 Task: Add an event with the title Casual Coffee Meeting with Business Partner, date '2023/10/20', time 8:50 AM to 10:50 AM, logged in from the account softage.10@softage.netand send the event invitation to softage.4@softage.net and softage.5@softage.net. Set a reminder for the event 30 minutes before
Action: Mouse moved to (84, 121)
Screenshot: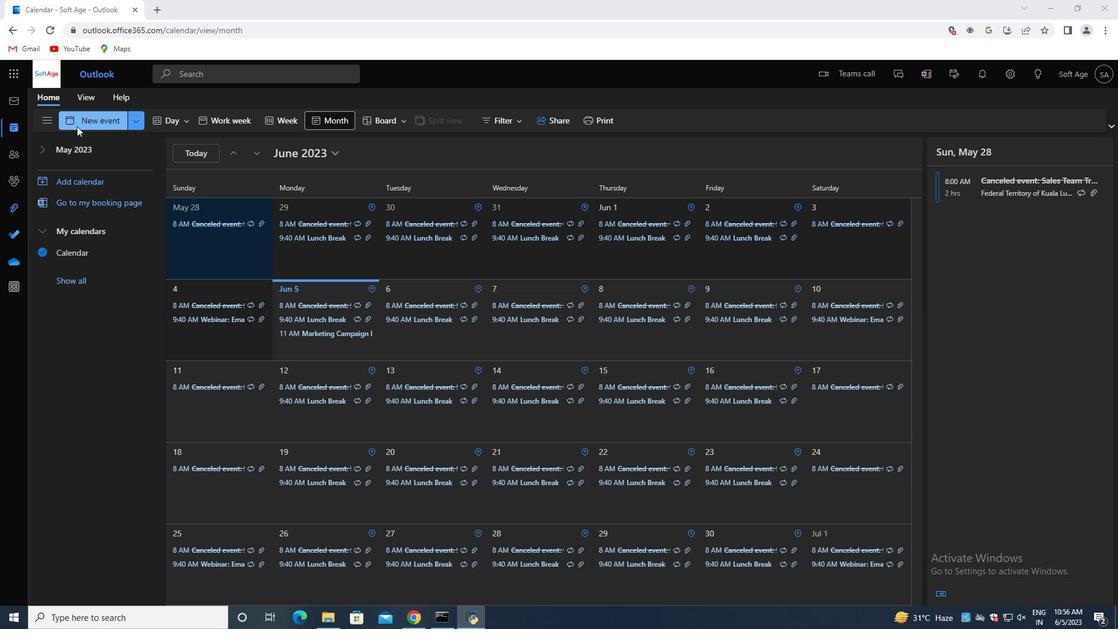 
Action: Mouse pressed left at (84, 121)
Screenshot: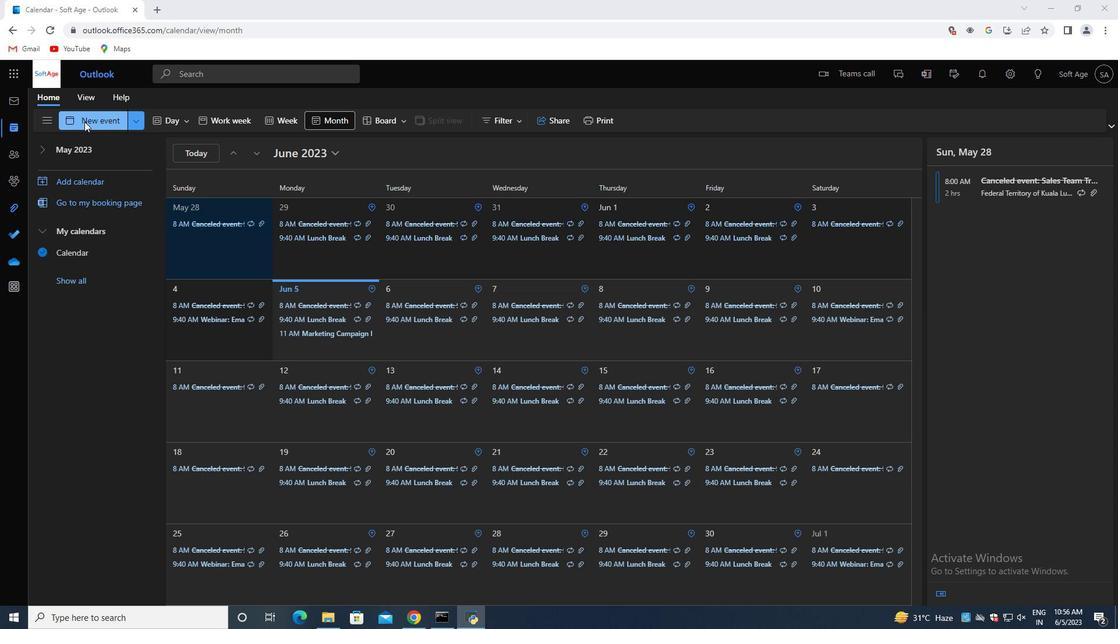 
Action: Mouse moved to (340, 191)
Screenshot: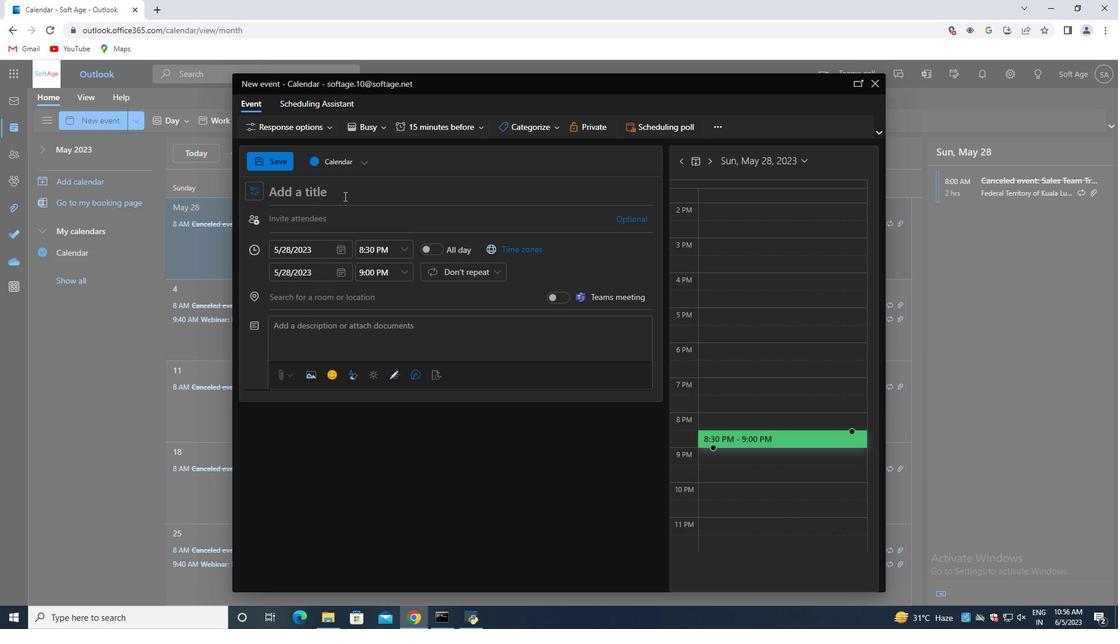 
Action: Mouse pressed left at (340, 191)
Screenshot: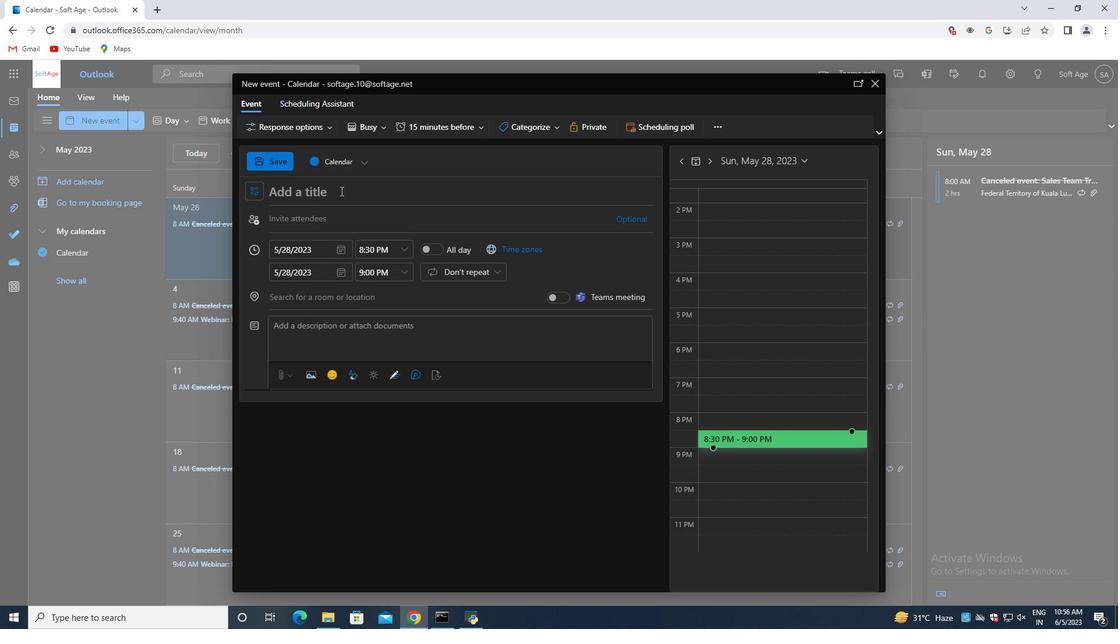 
Action: Mouse moved to (339, 191)
Screenshot: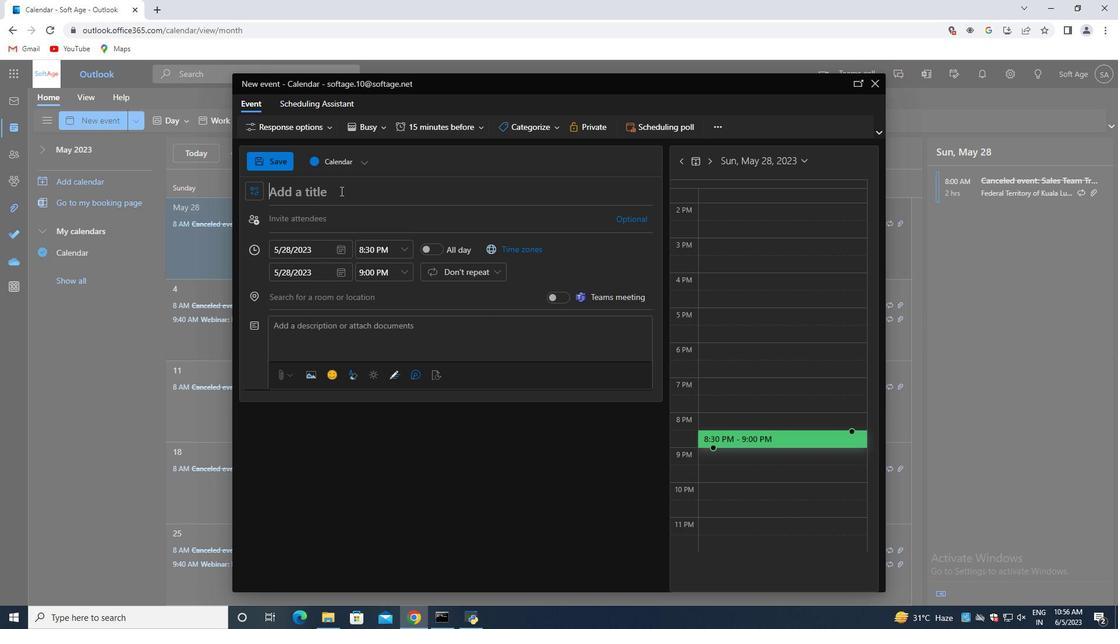 
Action: Key pressed <Key.shift>Casual<Key.space><Key.shift>Coffee<Key.space><Key.shift>Meeting<Key.space><Key.shift>W<Key.backspace>with<Key.space><Key.shift><Key.shift><Key.shift><Key.shift><Key.shift><Key.shift><Key.shift><Key.shift><Key.shift>Business<Key.space><Key.shift>Partner
Screenshot: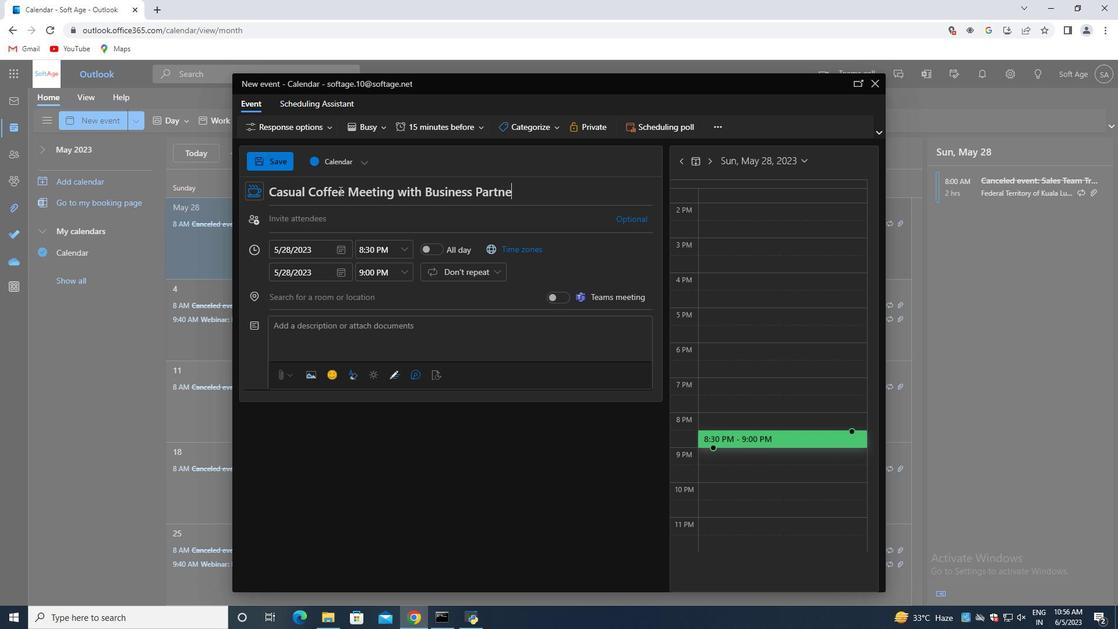 
Action: Mouse moved to (342, 250)
Screenshot: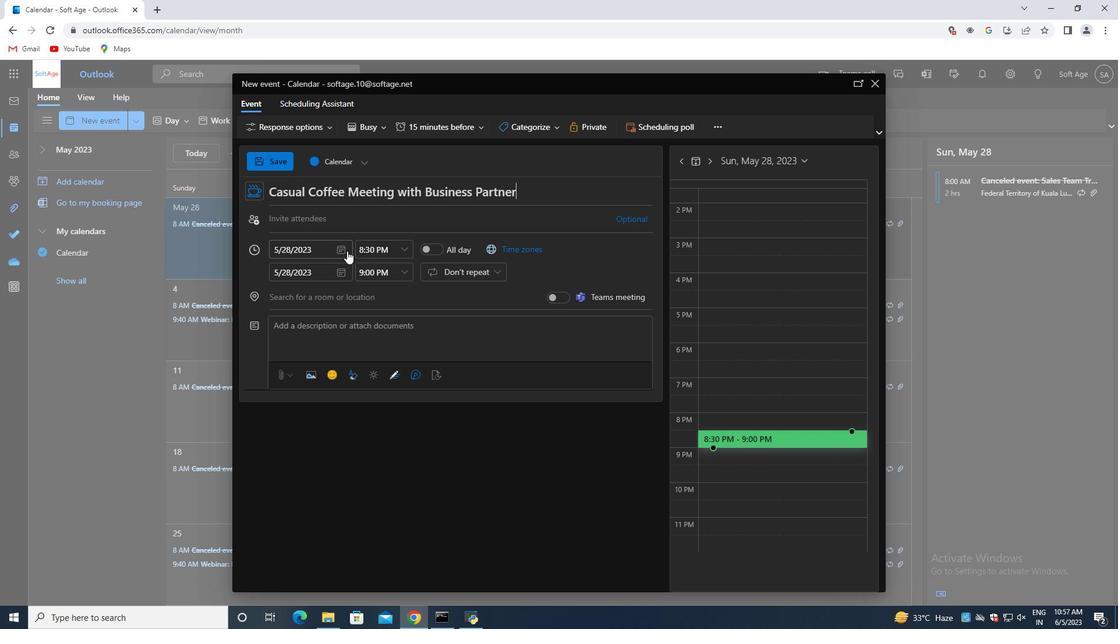 
Action: Mouse pressed left at (342, 250)
Screenshot: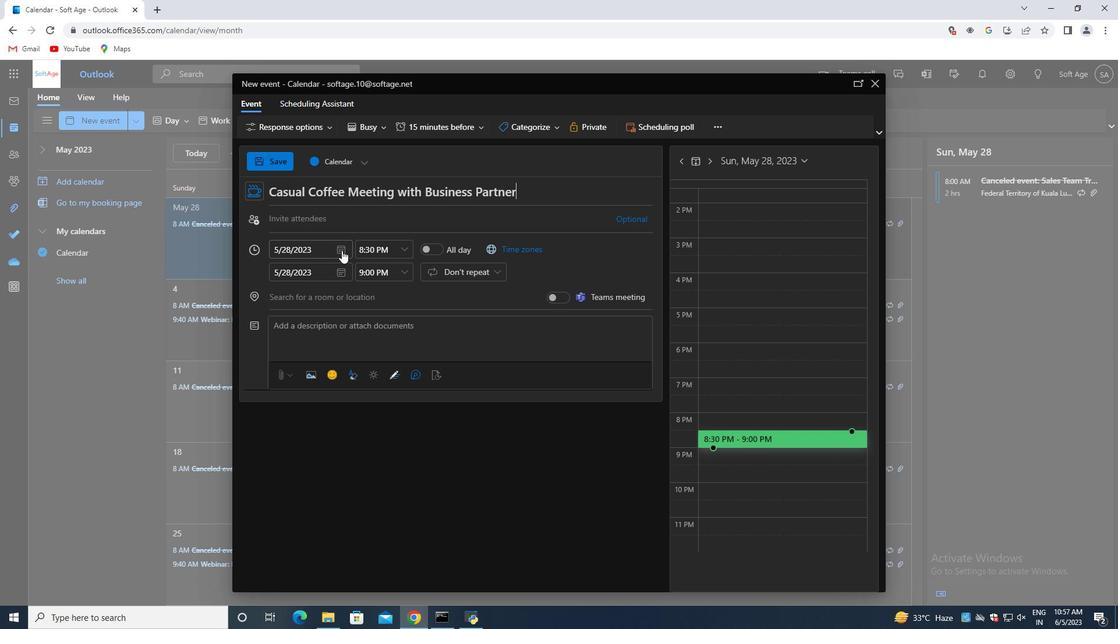 
Action: Mouse moved to (382, 269)
Screenshot: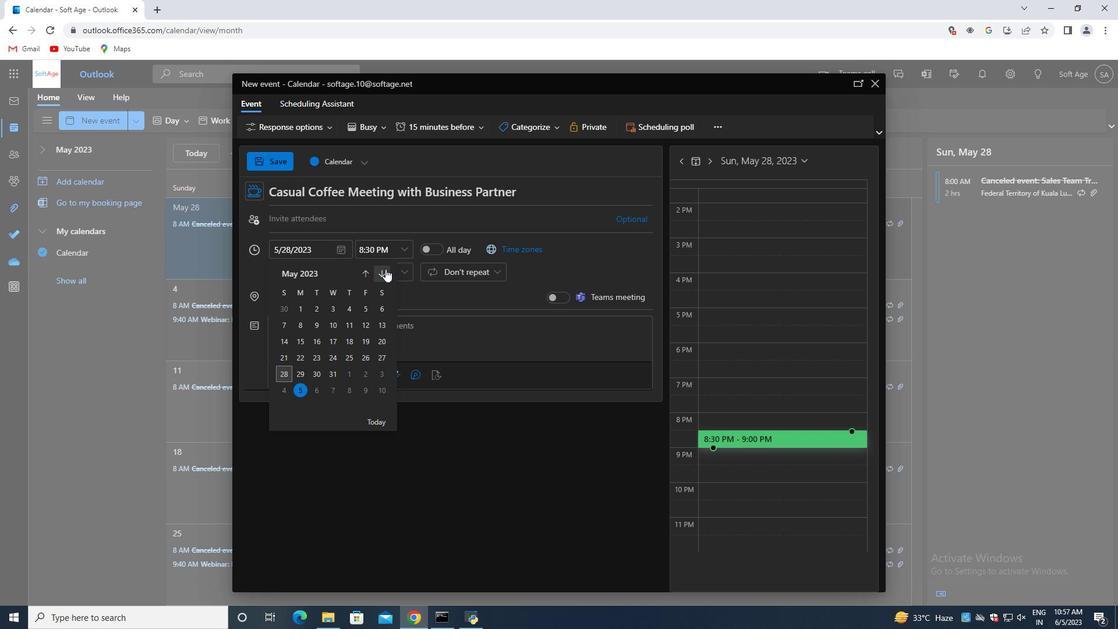 
Action: Mouse pressed left at (382, 269)
Screenshot: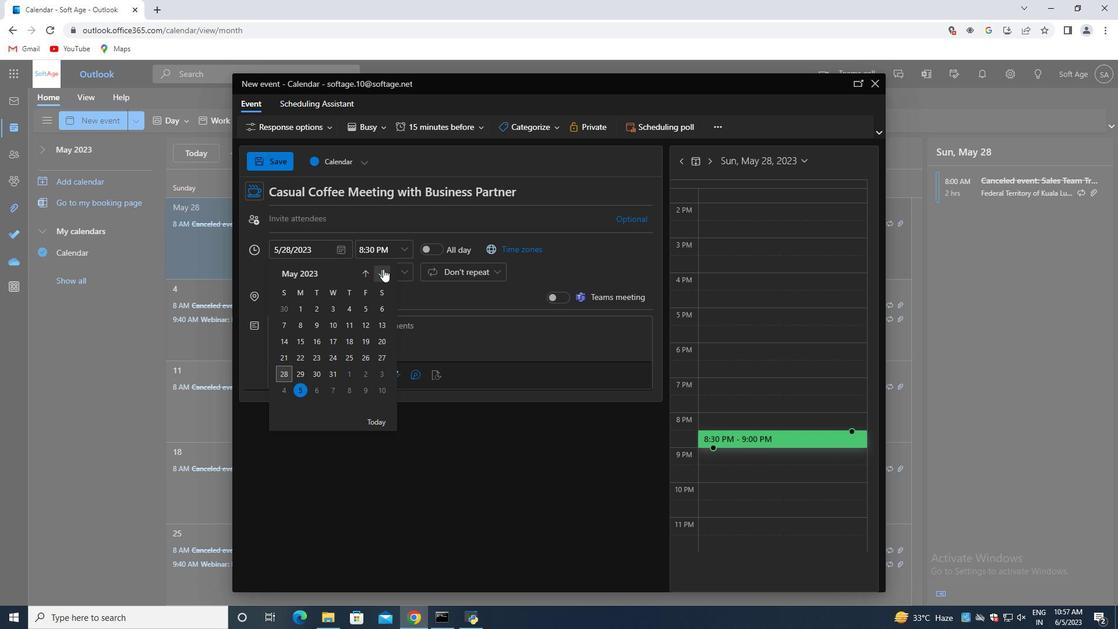
Action: Mouse pressed left at (382, 269)
Screenshot: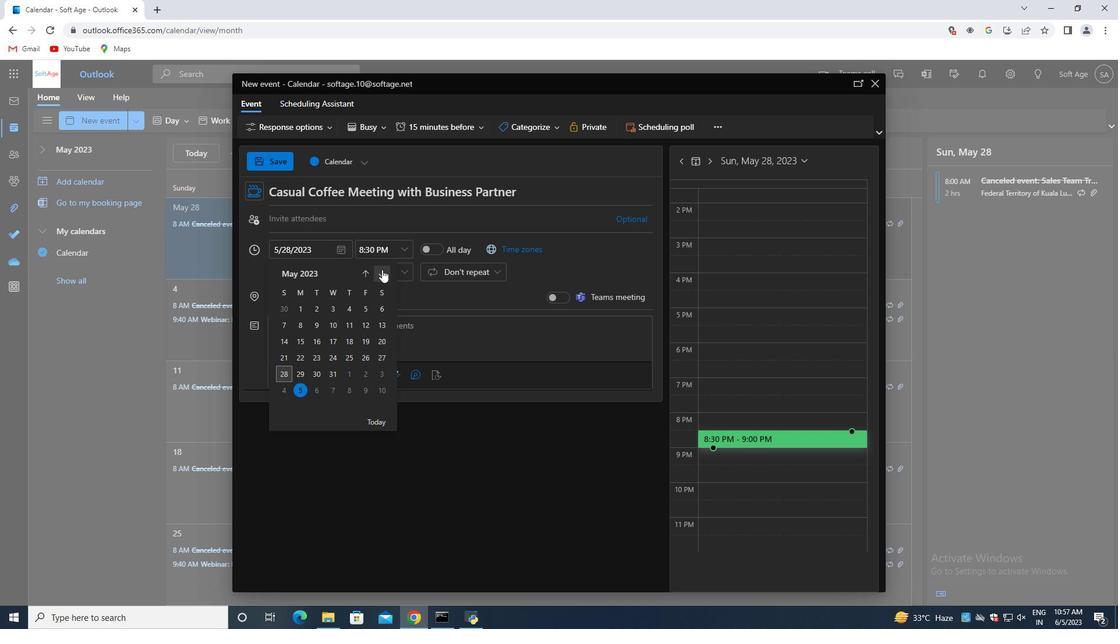 
Action: Mouse pressed left at (382, 269)
Screenshot: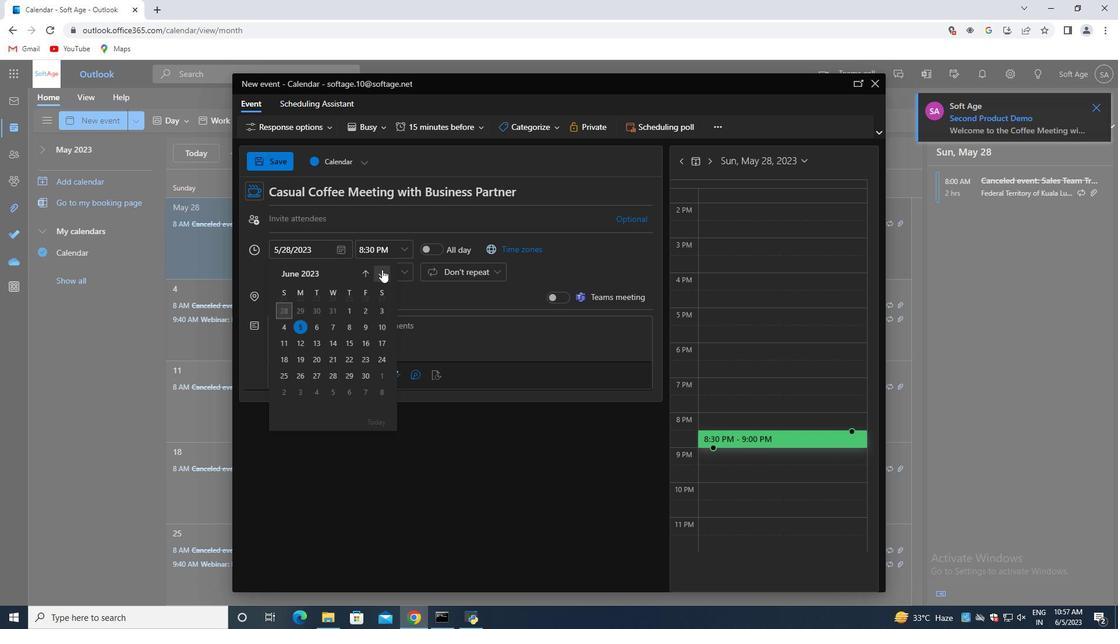 
Action: Mouse moved to (381, 269)
Screenshot: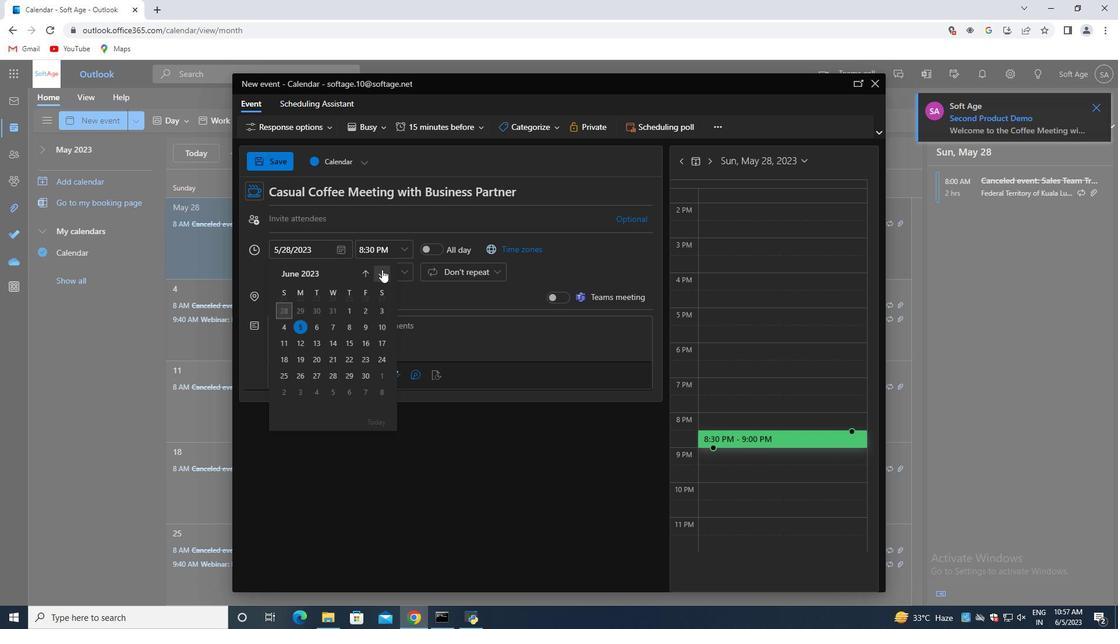 
Action: Mouse pressed left at (381, 269)
Screenshot: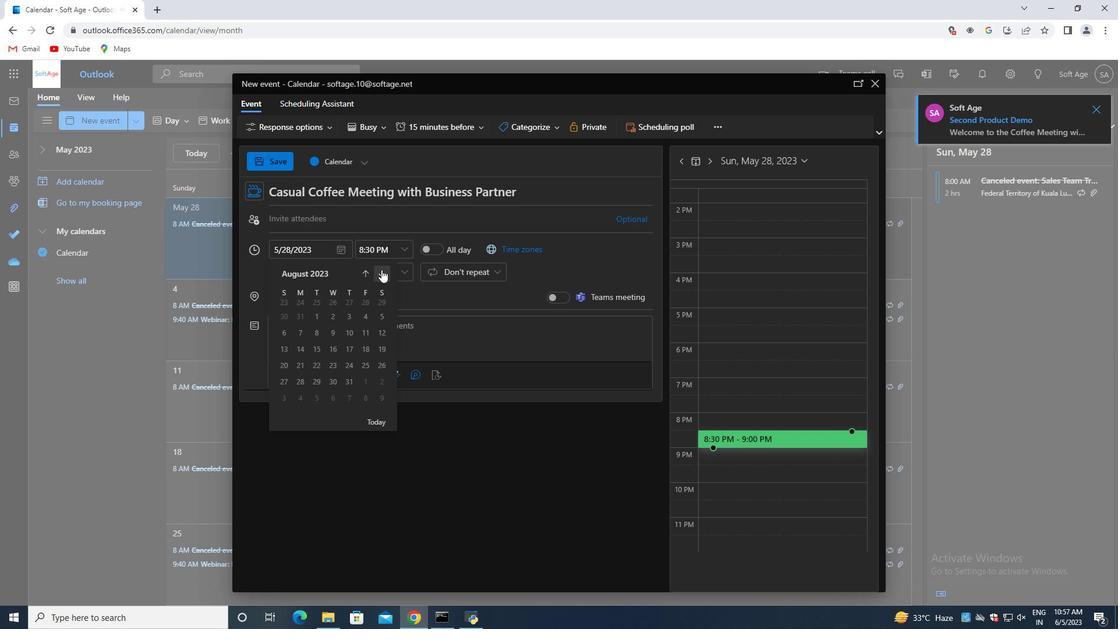 
Action: Mouse pressed left at (381, 269)
Screenshot: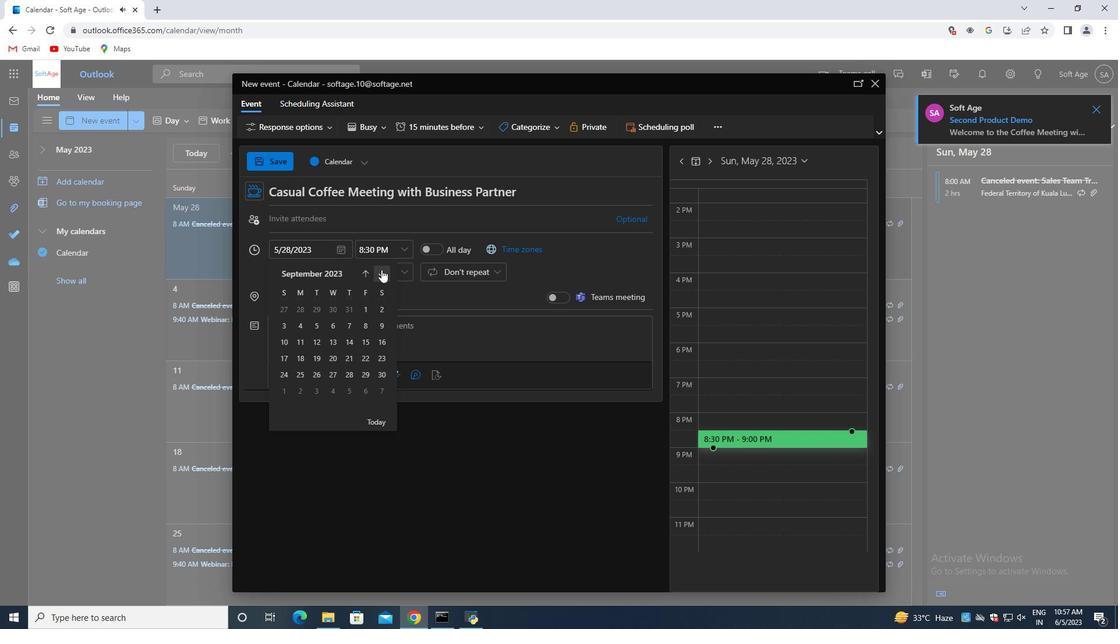 
Action: Mouse moved to (371, 343)
Screenshot: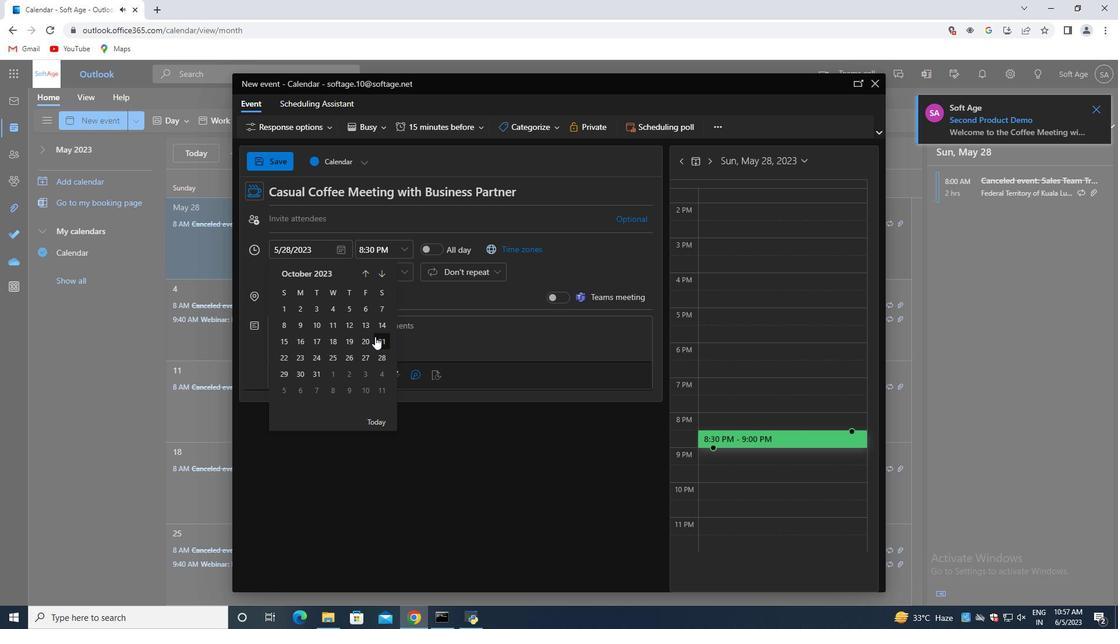 
Action: Mouse pressed left at (371, 343)
Screenshot: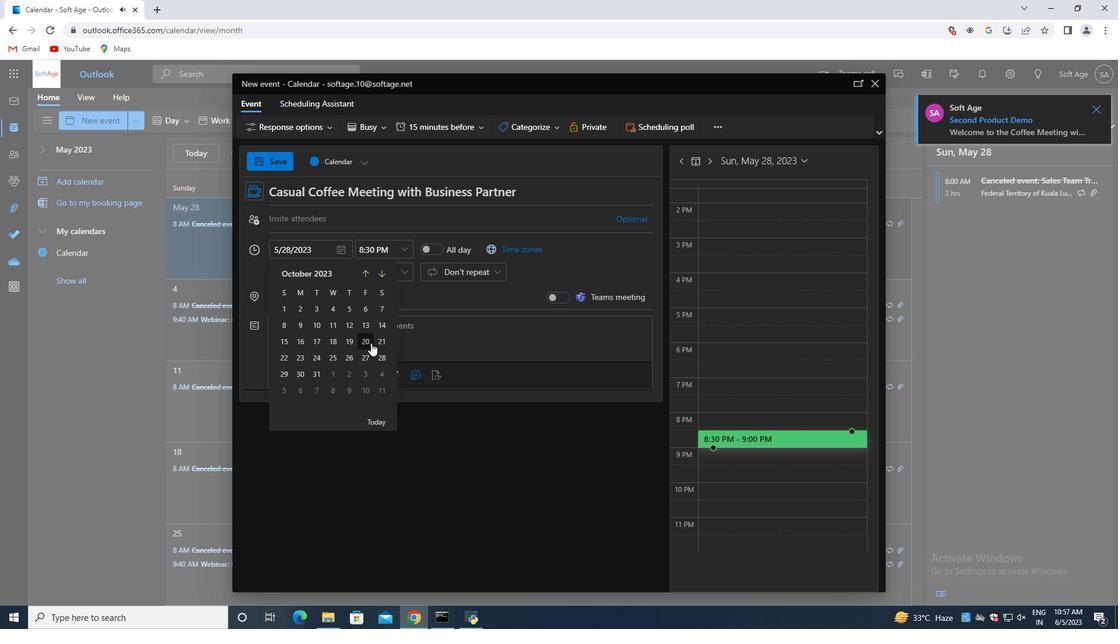 
Action: Mouse moved to (406, 249)
Screenshot: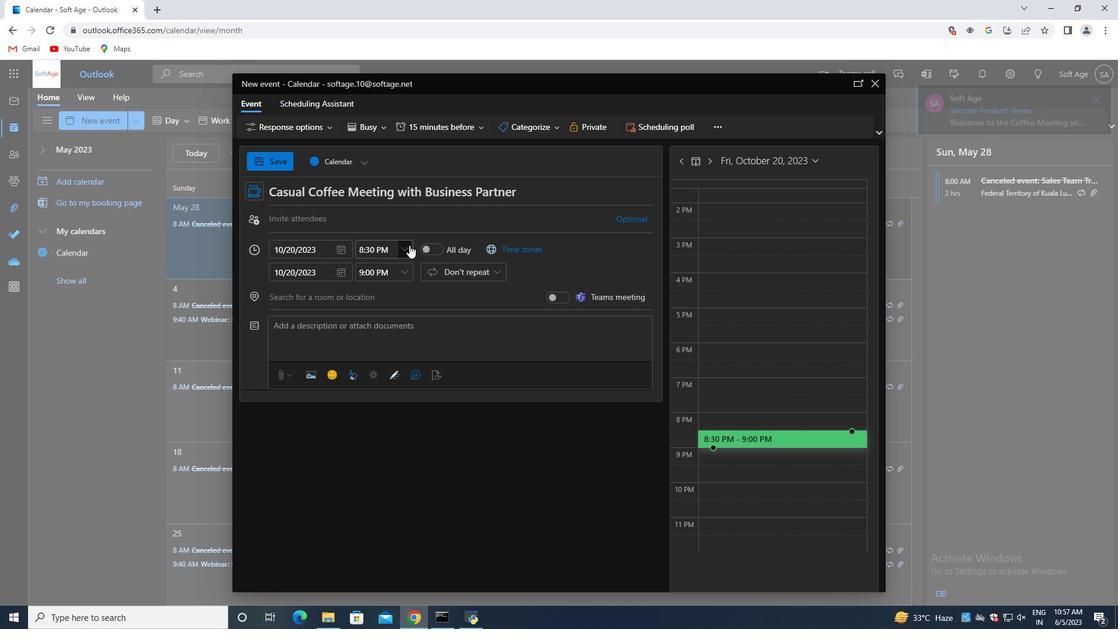 
Action: Mouse pressed left at (406, 249)
Screenshot: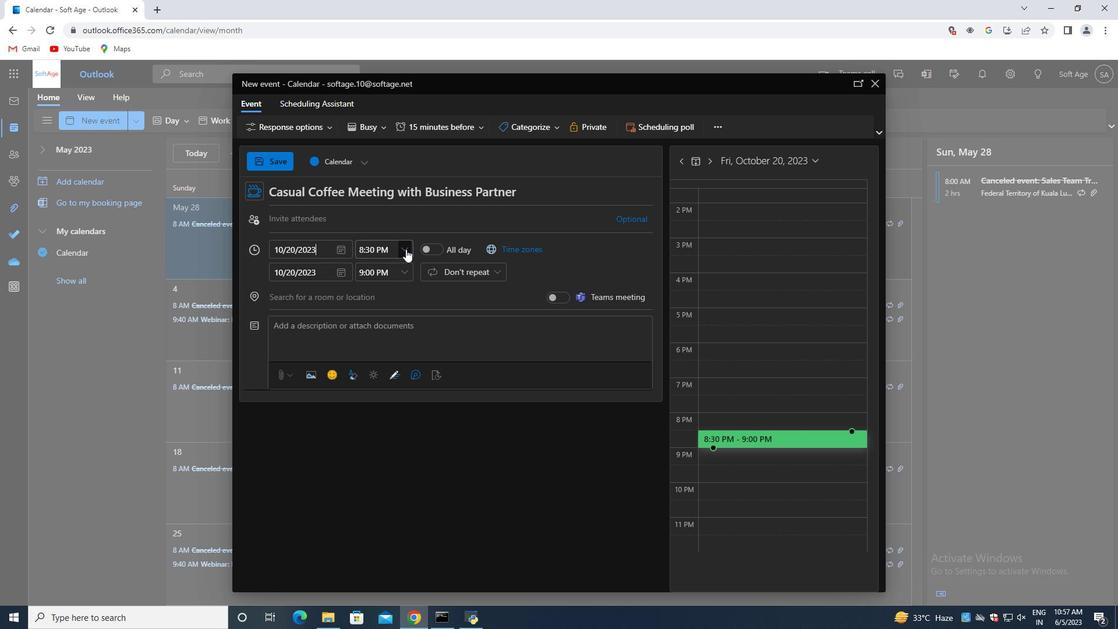 
Action: Mouse moved to (375, 318)
Screenshot: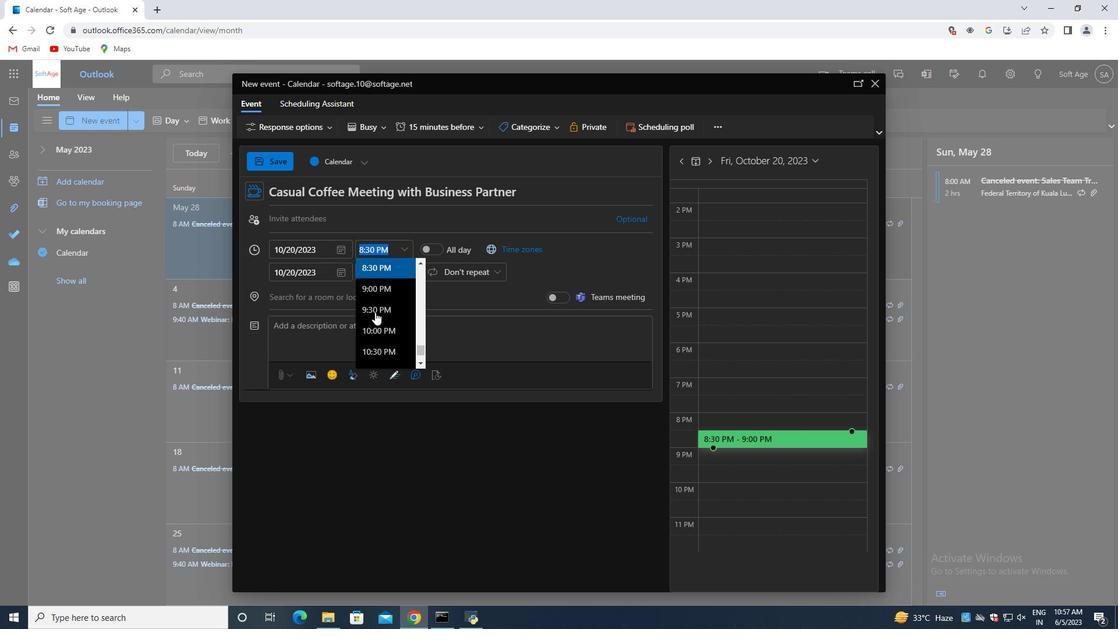 
Action: Mouse scrolled (375, 318) with delta (0, 0)
Screenshot: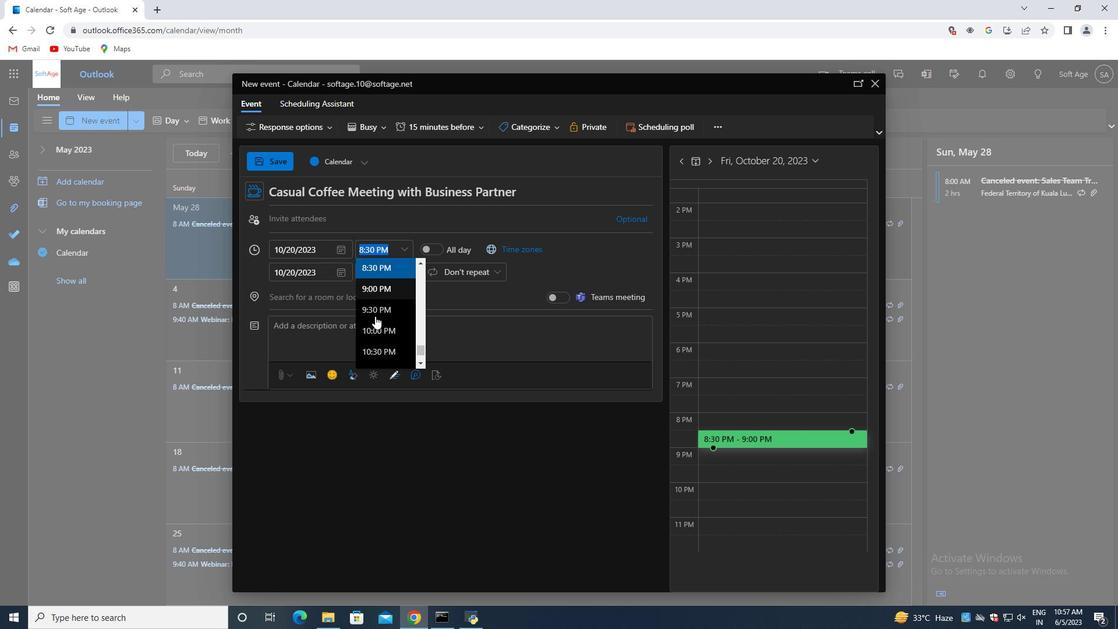 
Action: Mouse scrolled (375, 318) with delta (0, 0)
Screenshot: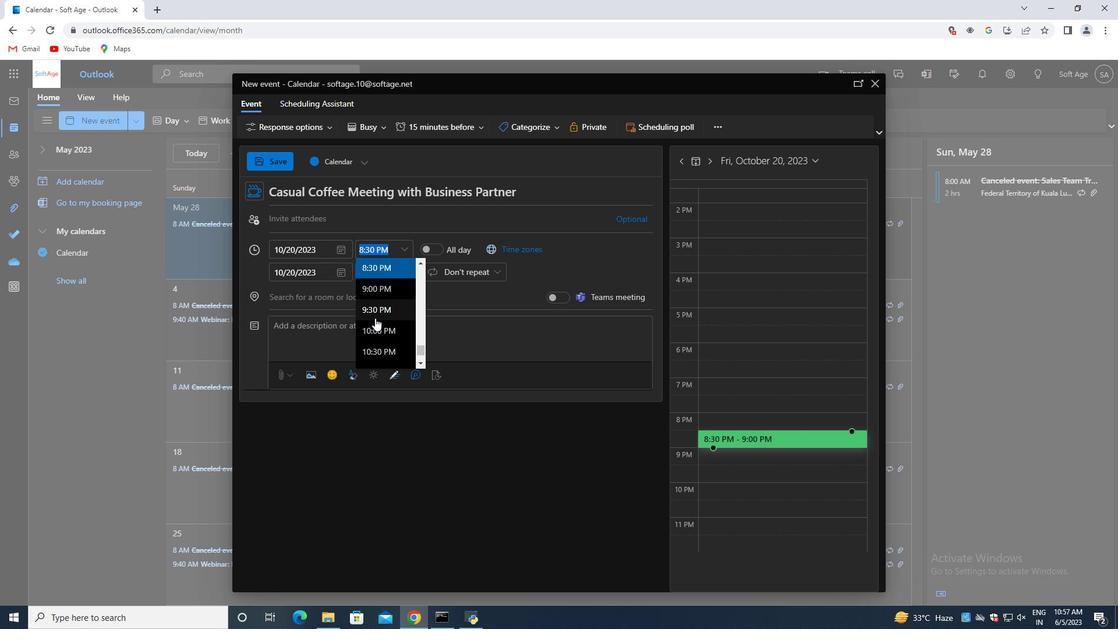 
Action: Mouse scrolled (375, 318) with delta (0, 0)
Screenshot: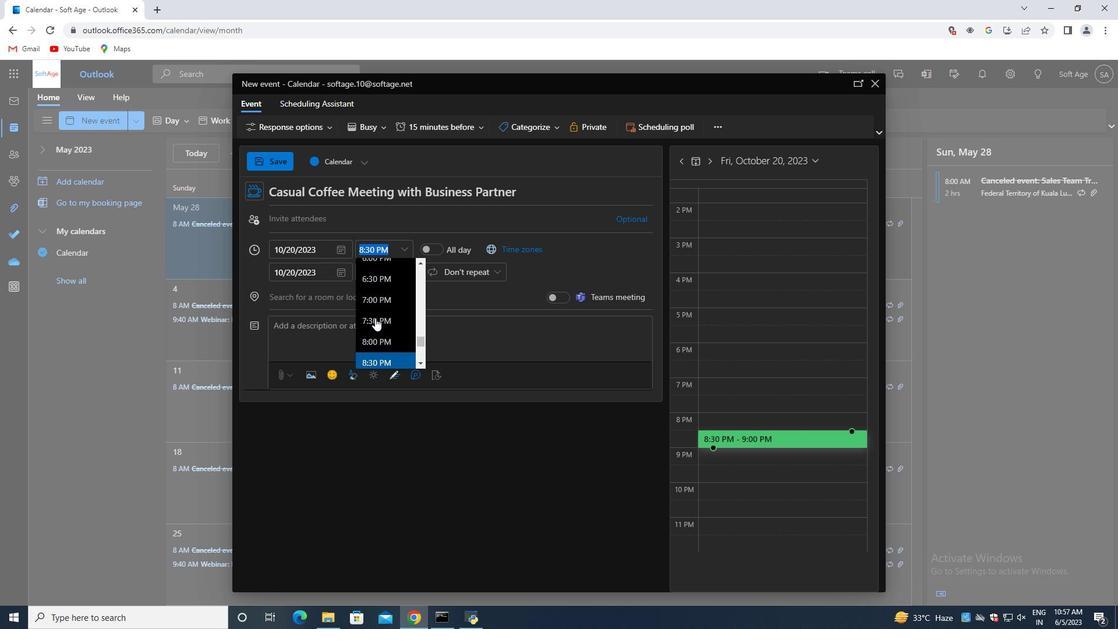 
Action: Mouse scrolled (375, 318) with delta (0, 0)
Screenshot: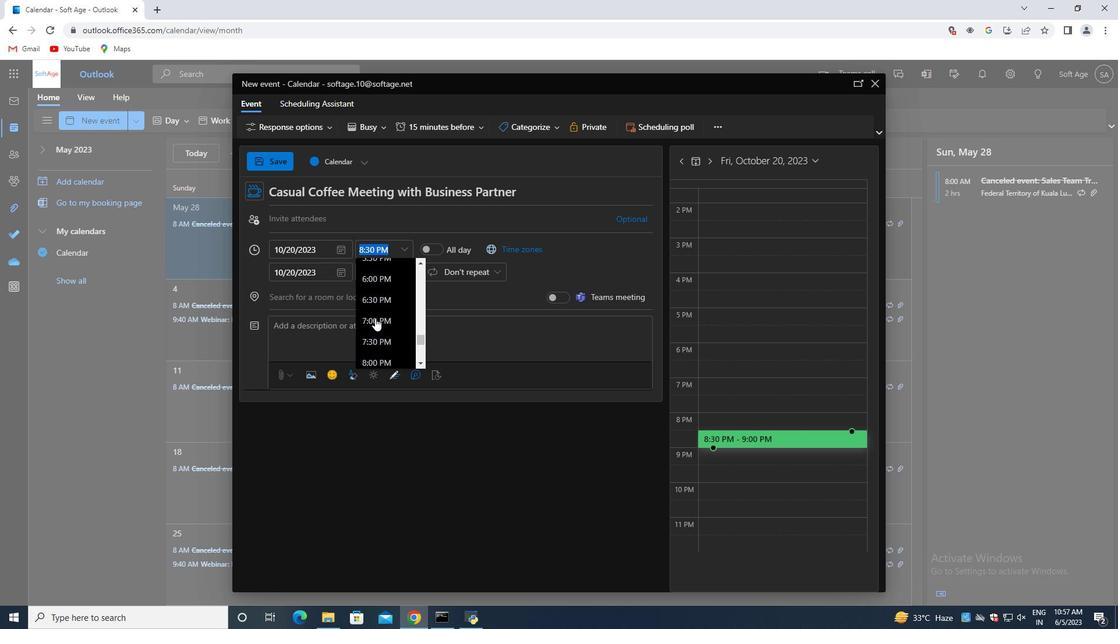 
Action: Mouse scrolled (375, 318) with delta (0, 0)
Screenshot: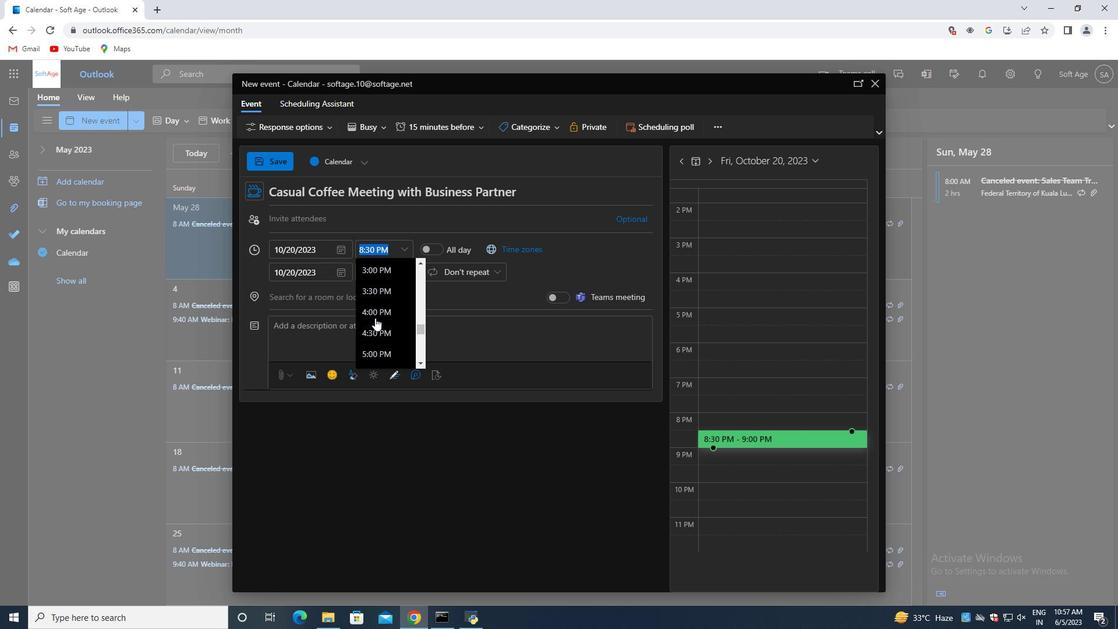 
Action: Mouse scrolled (375, 318) with delta (0, 0)
Screenshot: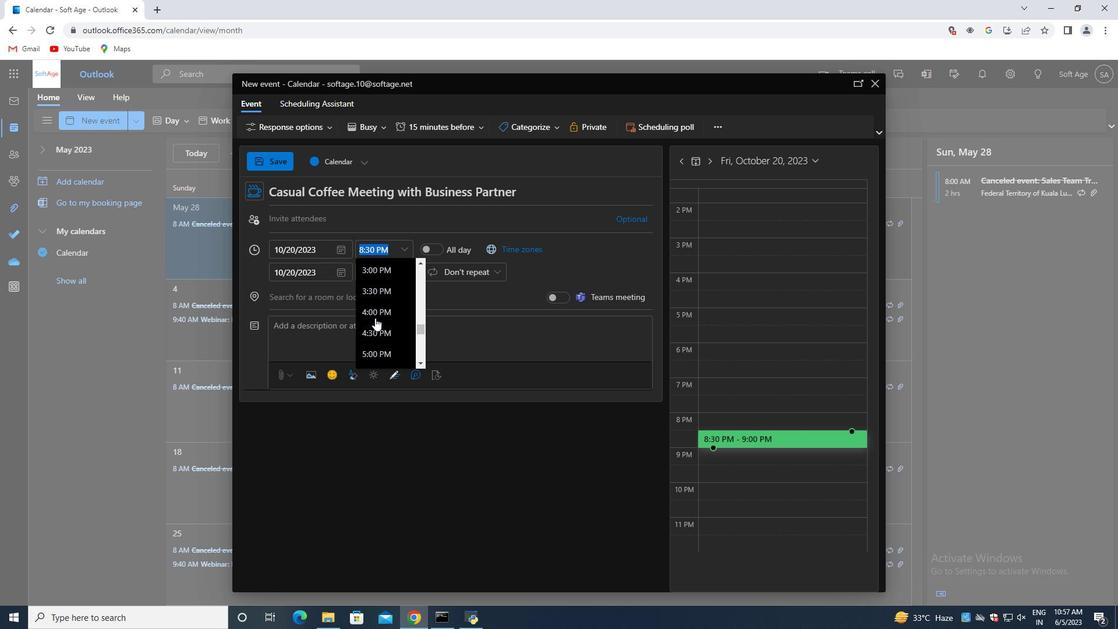 
Action: Mouse scrolled (375, 318) with delta (0, 0)
Screenshot: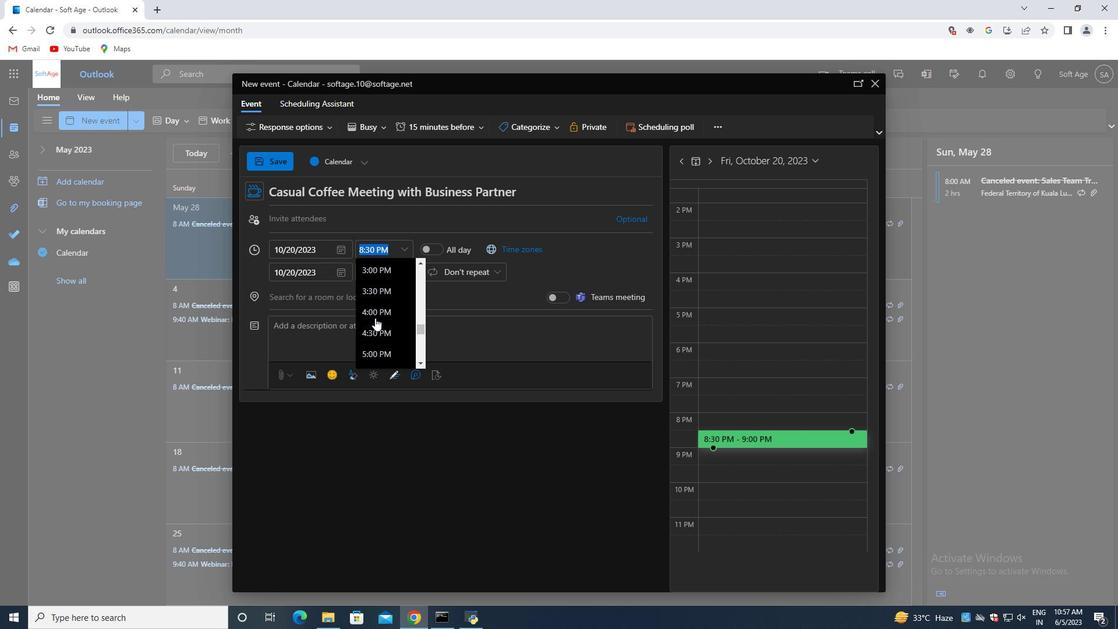 
Action: Mouse scrolled (375, 318) with delta (0, 0)
Screenshot: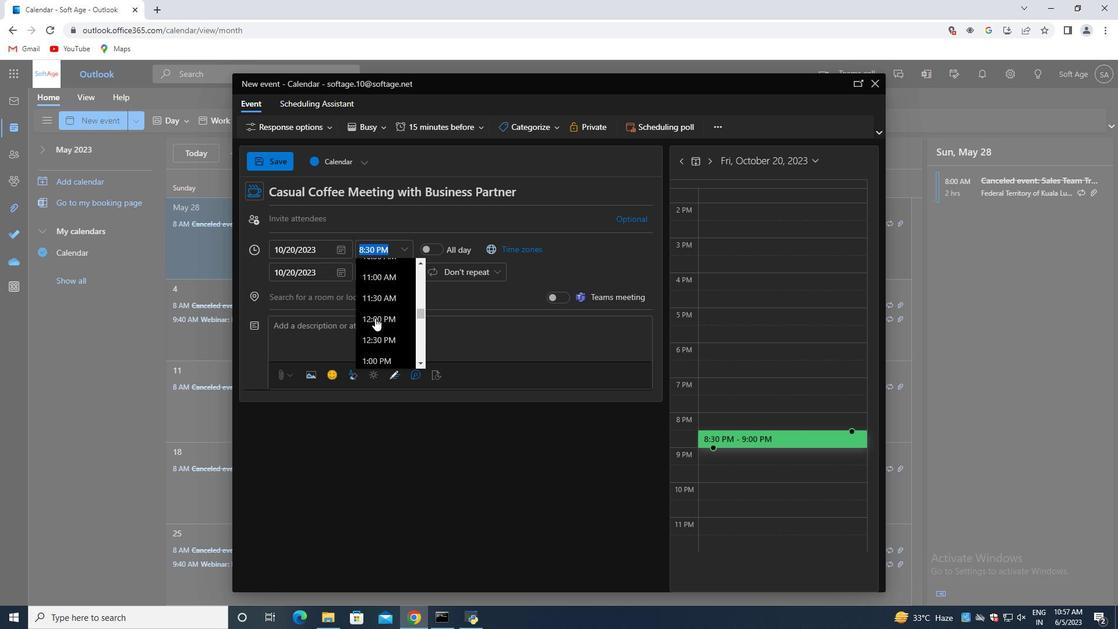 
Action: Mouse scrolled (375, 318) with delta (0, 0)
Screenshot: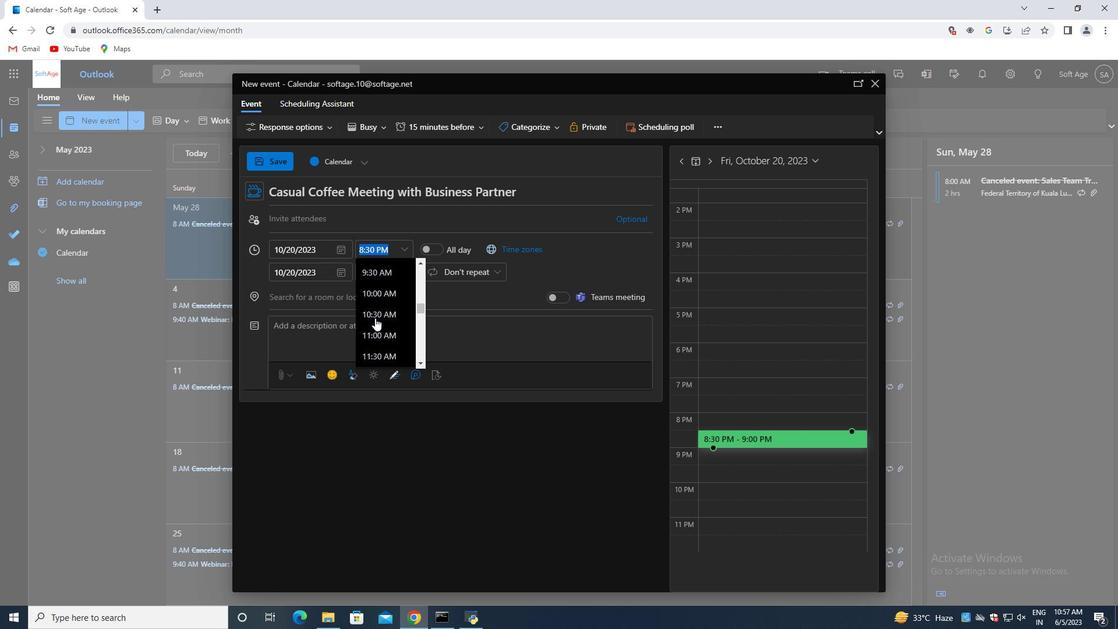 
Action: Mouse scrolled (375, 318) with delta (0, 0)
Screenshot: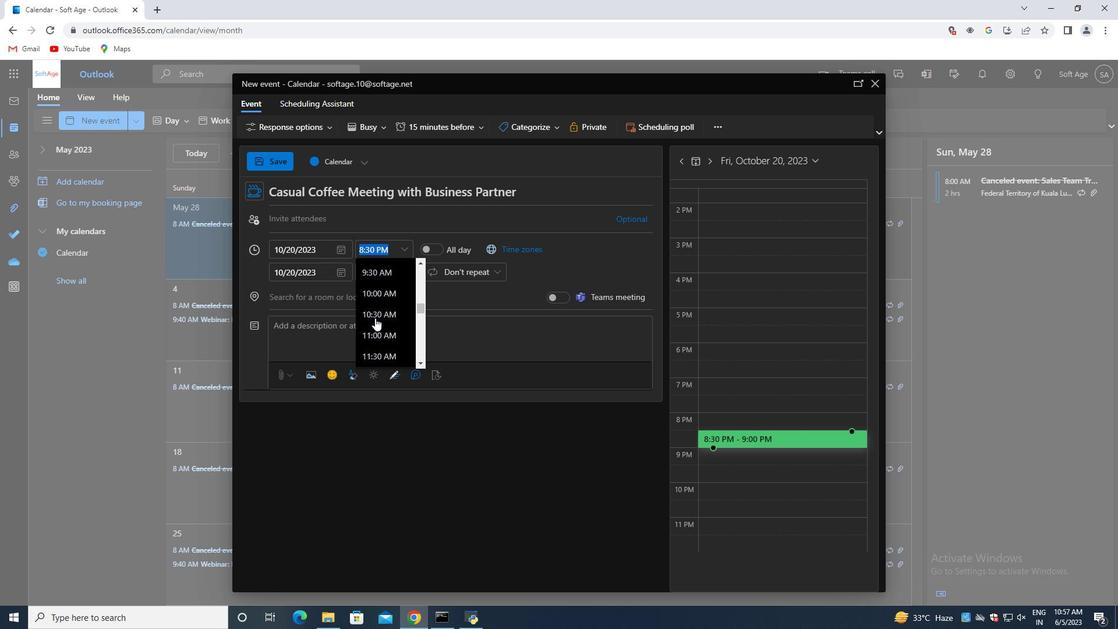 
Action: Mouse moved to (367, 344)
Screenshot: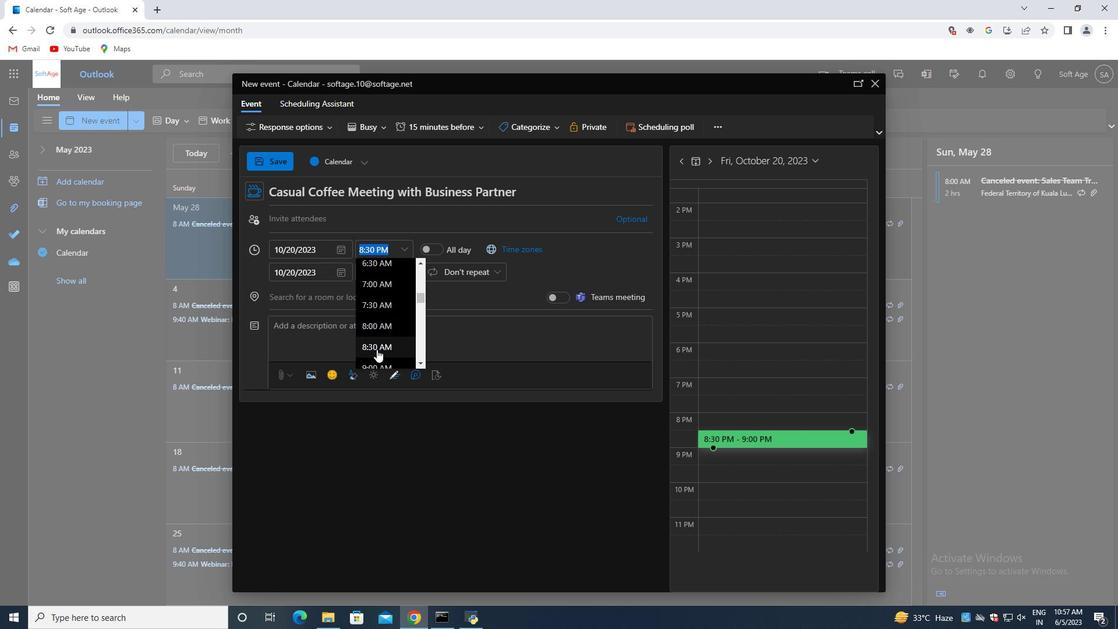 
Action: Mouse pressed left at (367, 344)
Screenshot: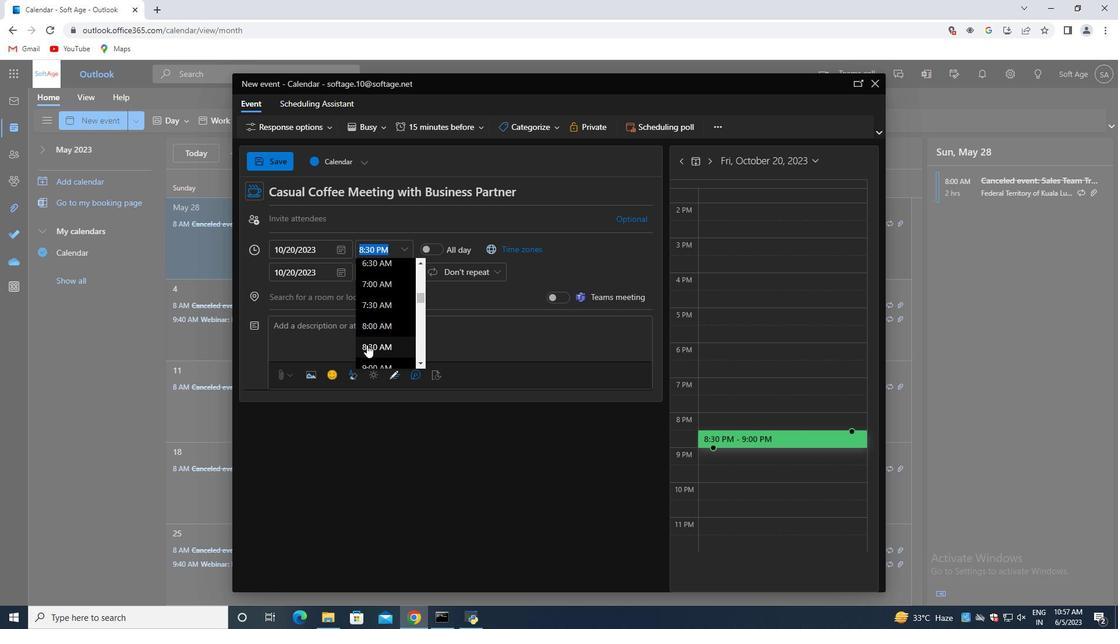 
Action: Mouse moved to (377, 294)
Screenshot: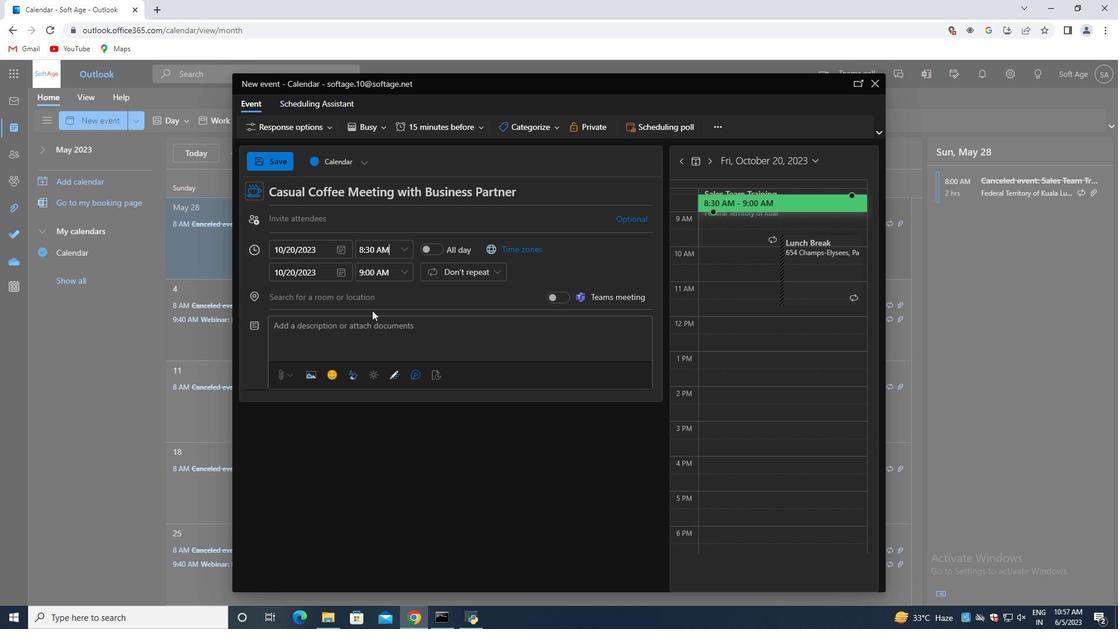
Action: Key pressed <Key.left><Key.left><Key.left><Key.left><Key.backspace>5
Screenshot: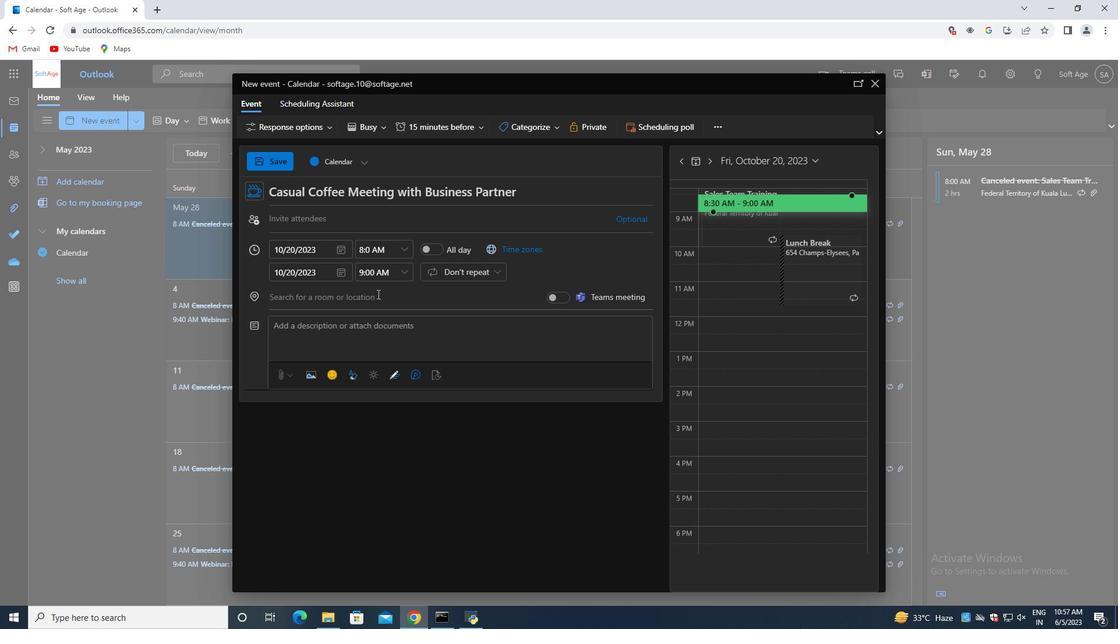 
Action: Mouse moved to (407, 269)
Screenshot: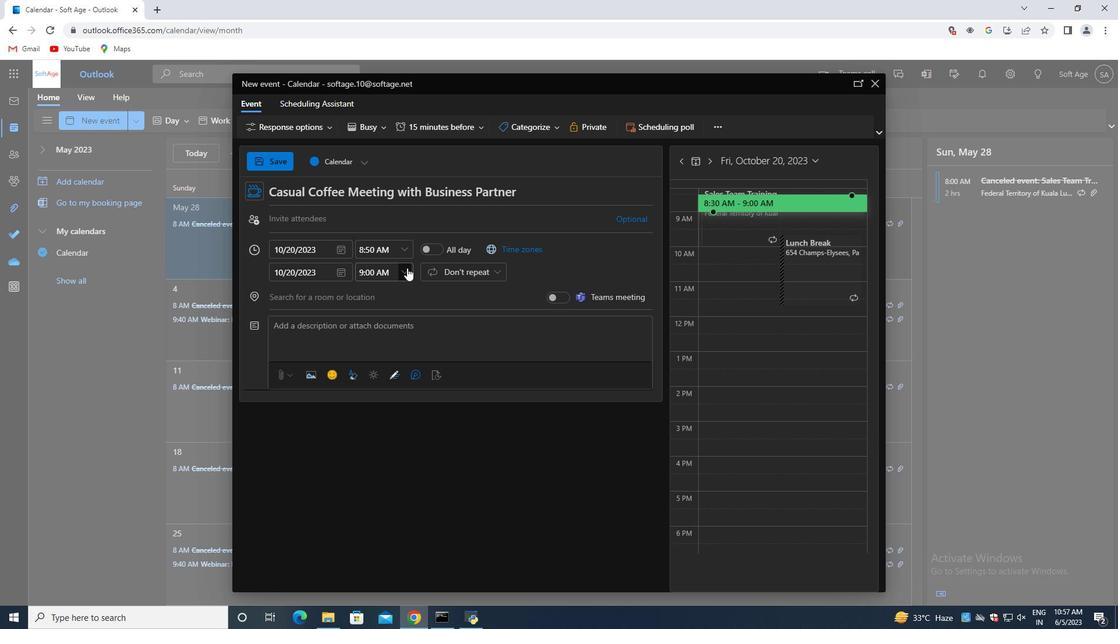 
Action: Mouse pressed left at (407, 269)
Screenshot: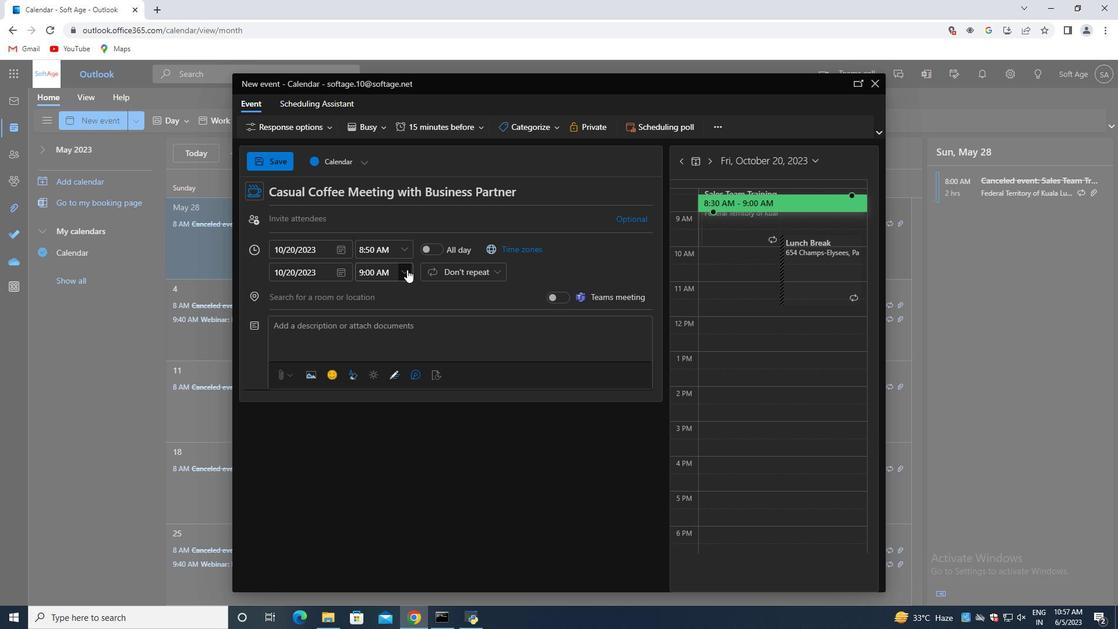 
Action: Mouse moved to (385, 353)
Screenshot: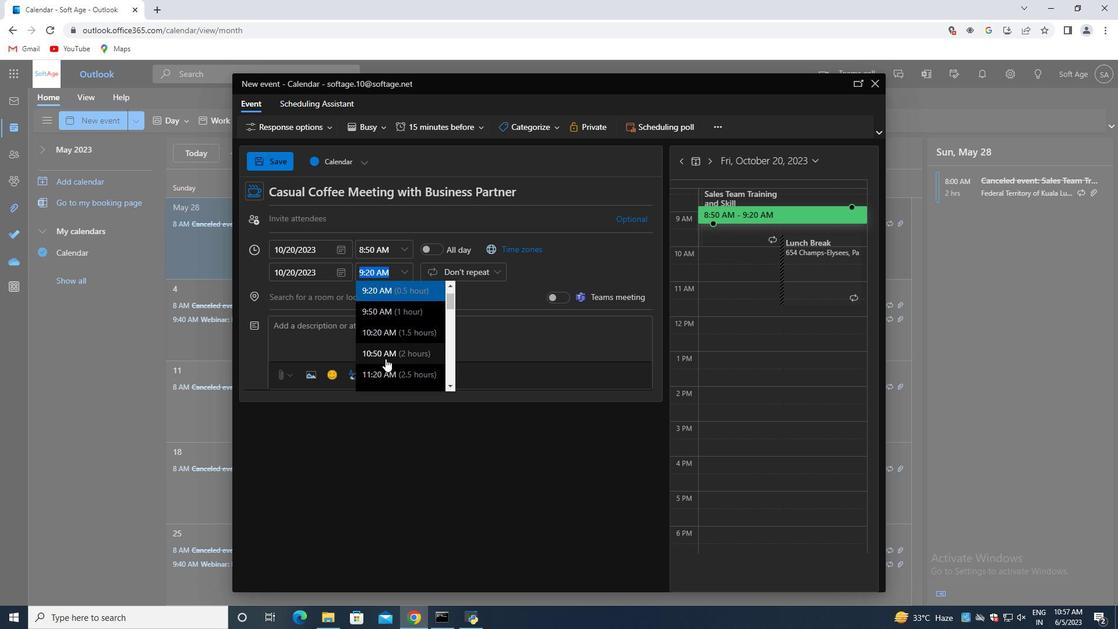 
Action: Mouse pressed left at (385, 353)
Screenshot: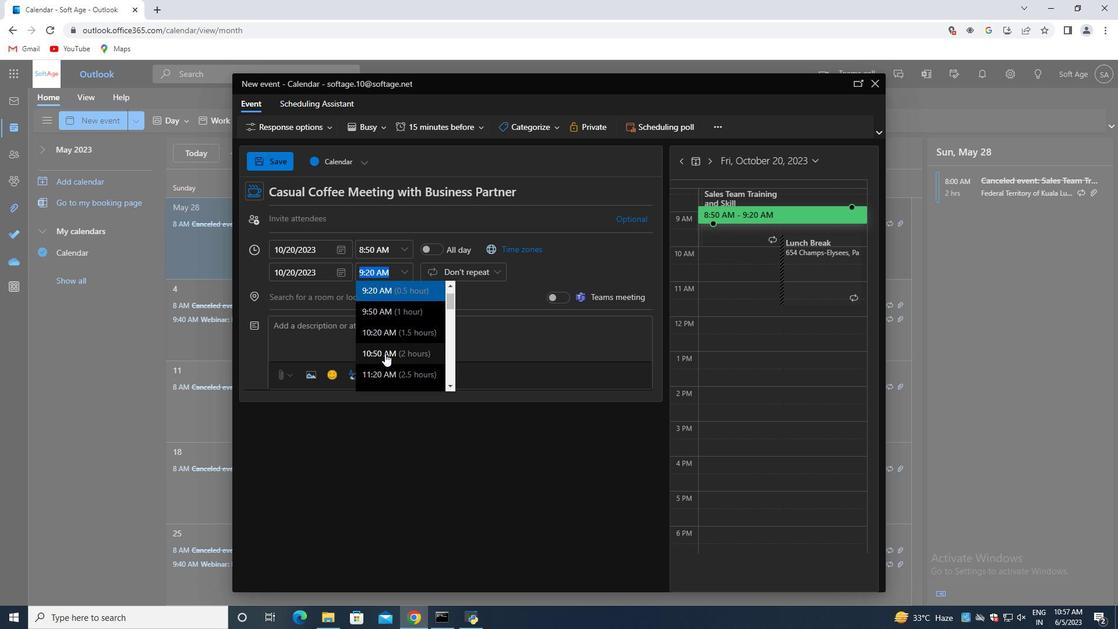 
Action: Mouse moved to (321, 217)
Screenshot: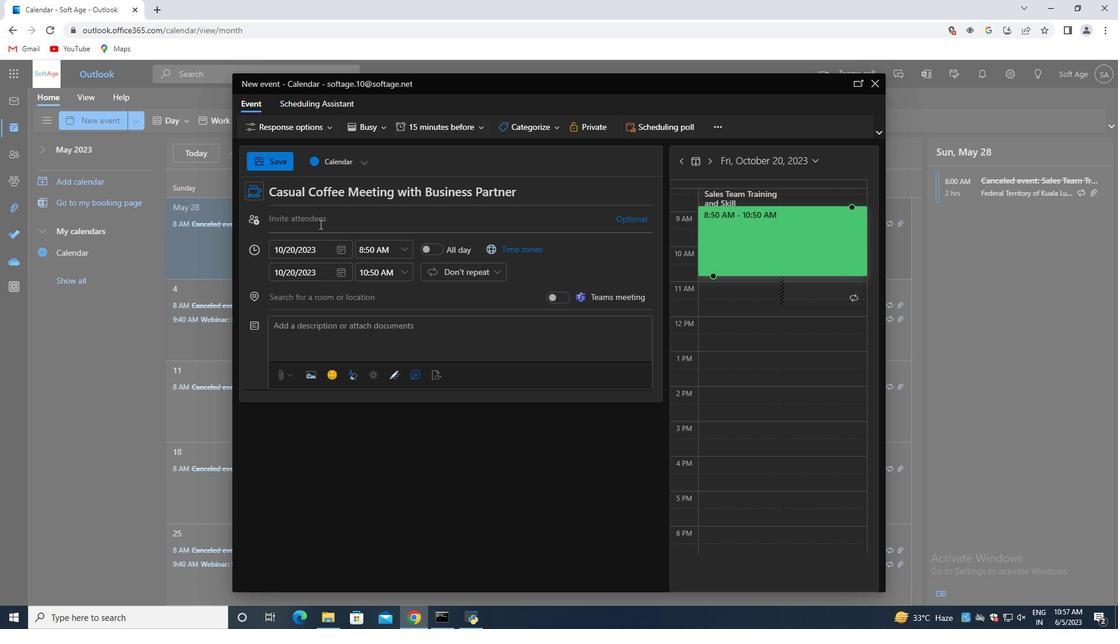 
Action: Mouse pressed left at (321, 217)
Screenshot: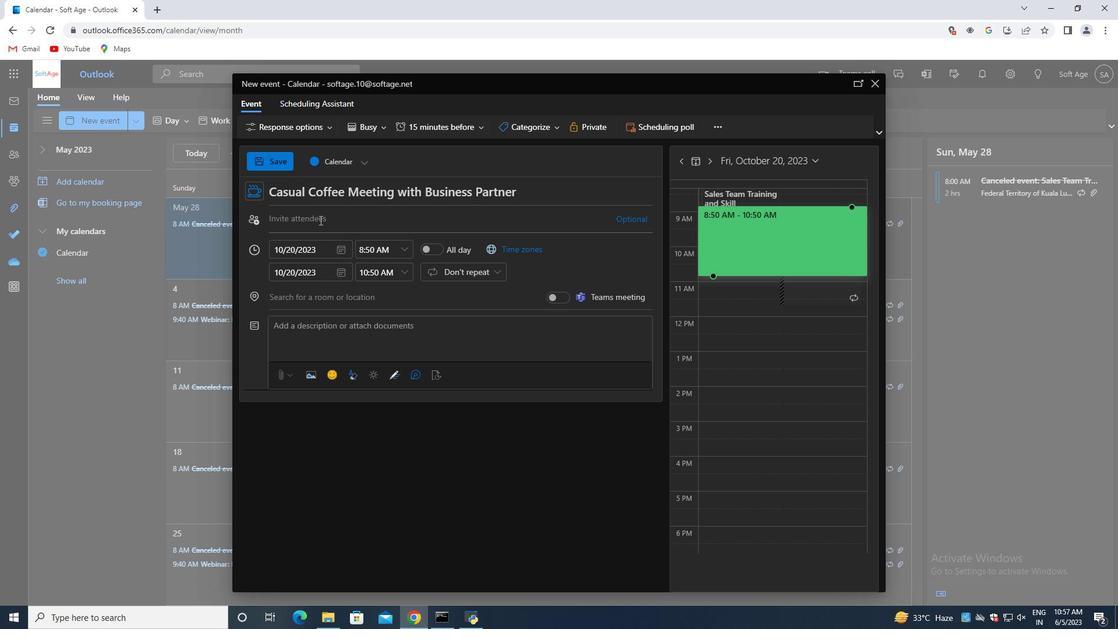 
Action: Key pressed softage.4<Key.shift>@softage.net<Key.enter>softage.5<Key.shift>@softage.net<Key.enter>
Screenshot: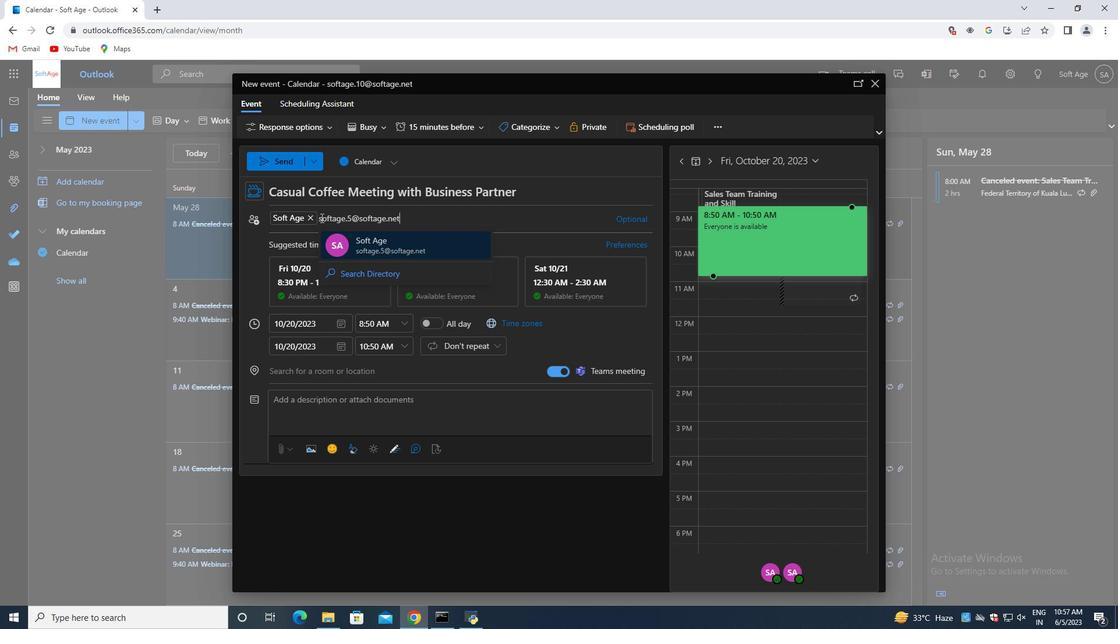
Action: Mouse moved to (423, 121)
Screenshot: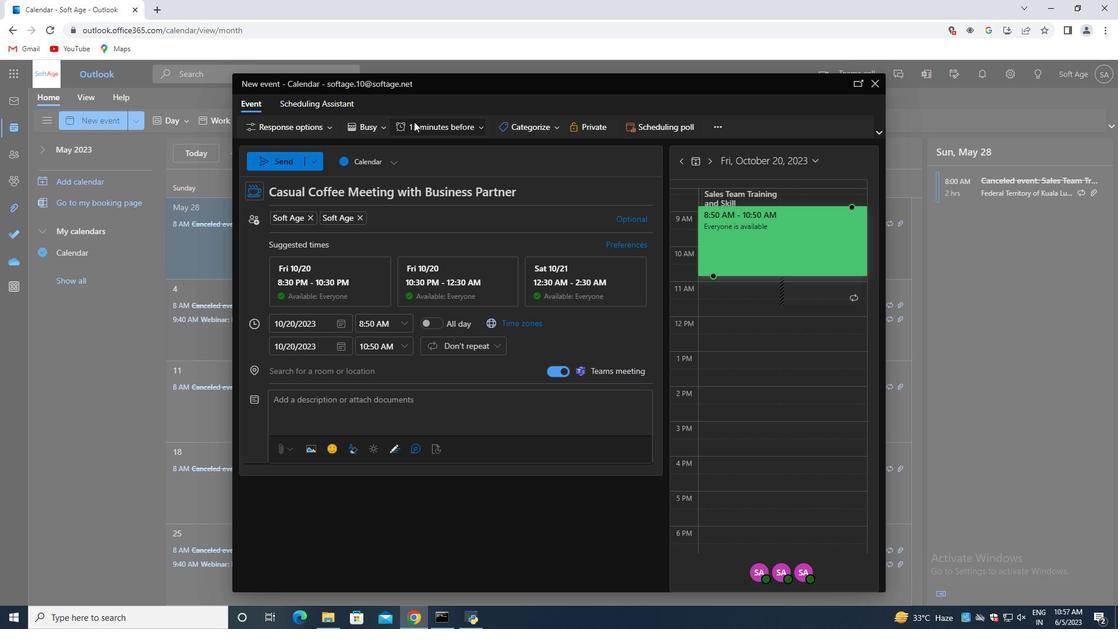 
Action: Mouse pressed left at (423, 121)
Screenshot: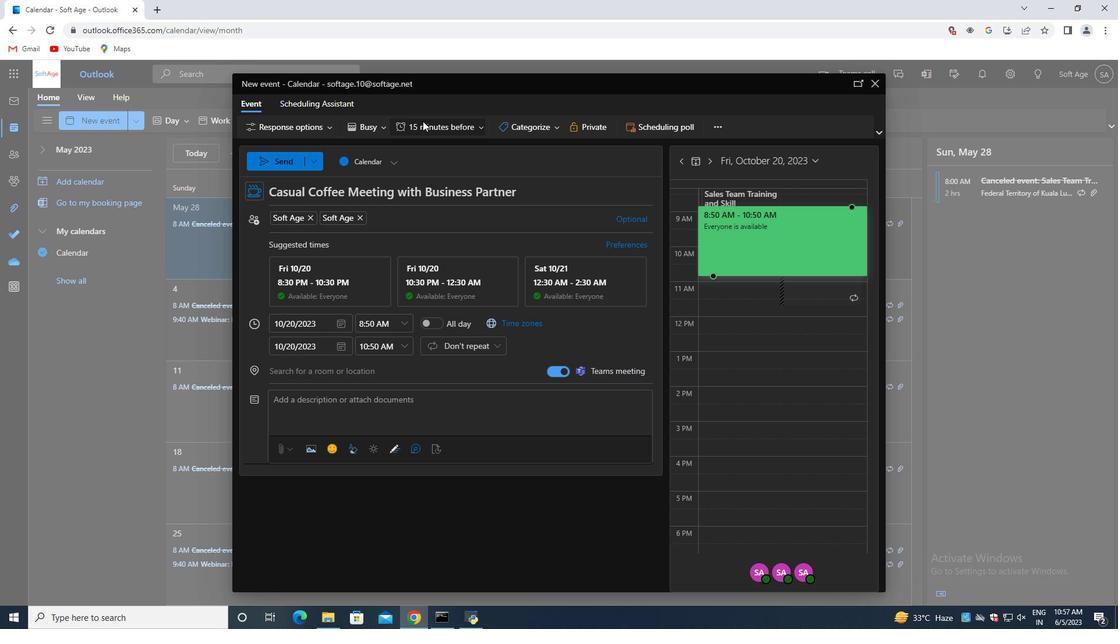
Action: Mouse moved to (448, 230)
Screenshot: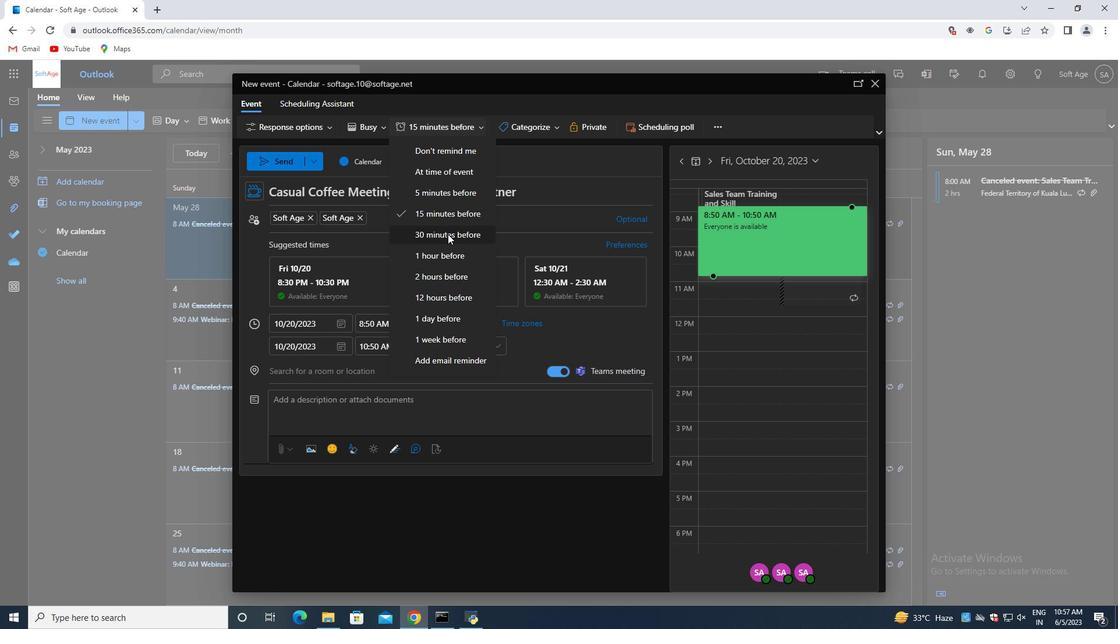 
Action: Mouse pressed left at (448, 230)
Screenshot: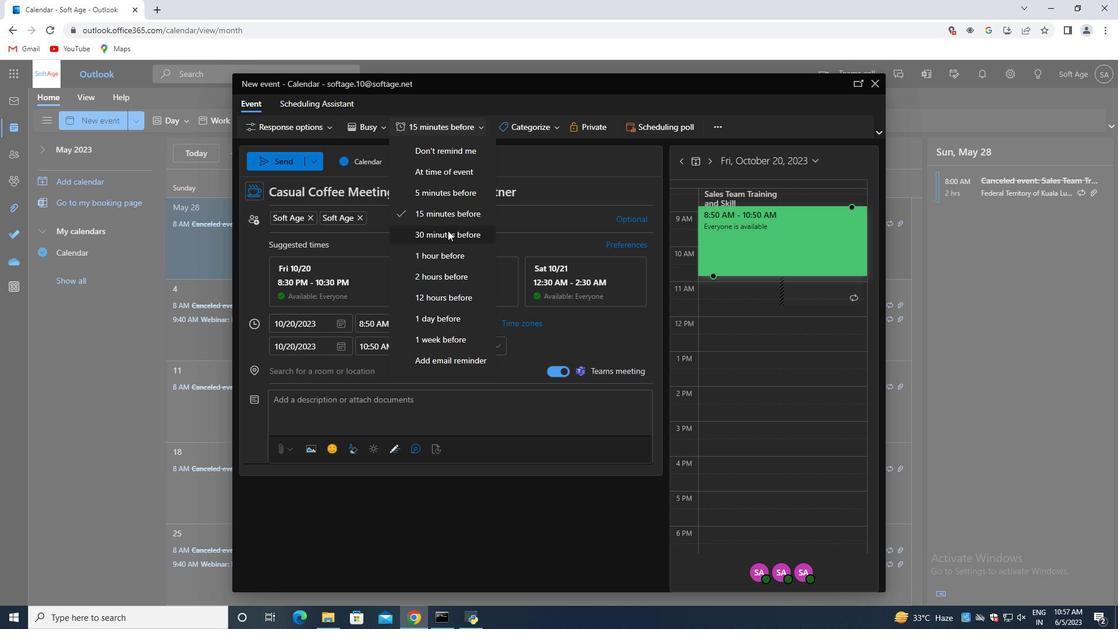 
Action: Mouse moved to (282, 160)
Screenshot: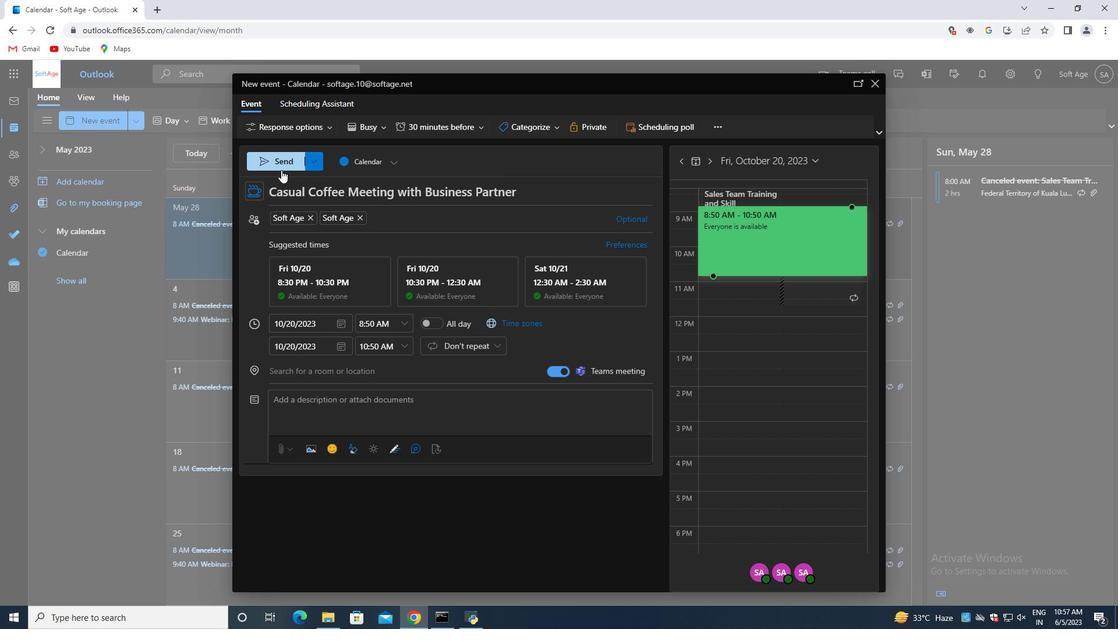 
Action: Mouse pressed left at (282, 160)
Screenshot: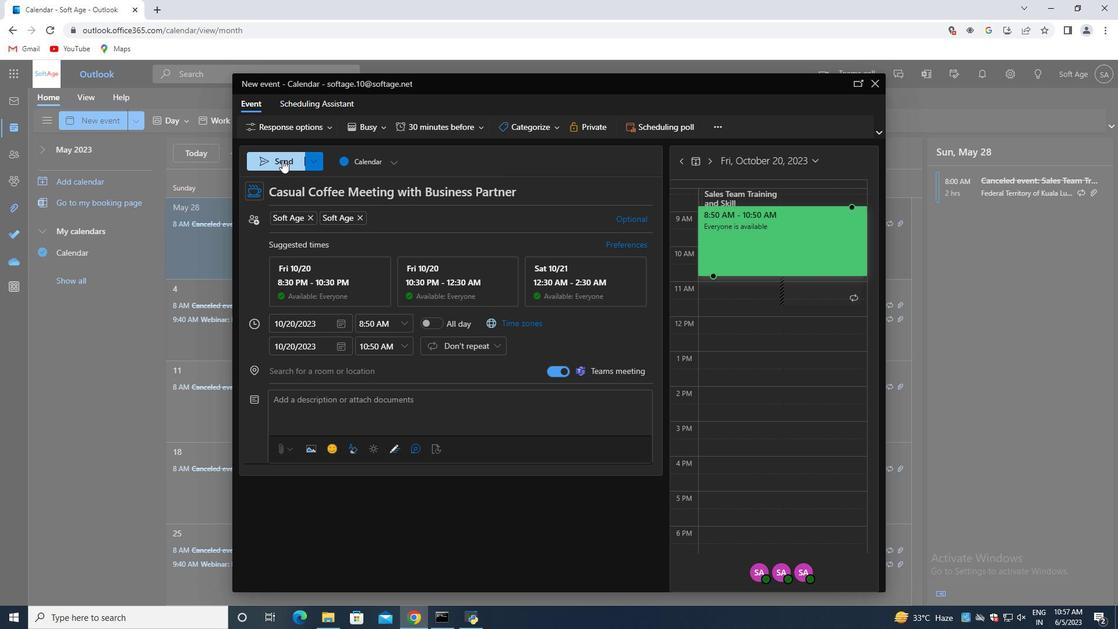 
